 Task: Create a task  Implement a new cloud-based procurement management system for a company , assign it to team member softage.3@softage.net in the project ArrowTech and update the status of the task to  Off Track , set the priority of the task to Medium
Action: Mouse moved to (83, 253)
Screenshot: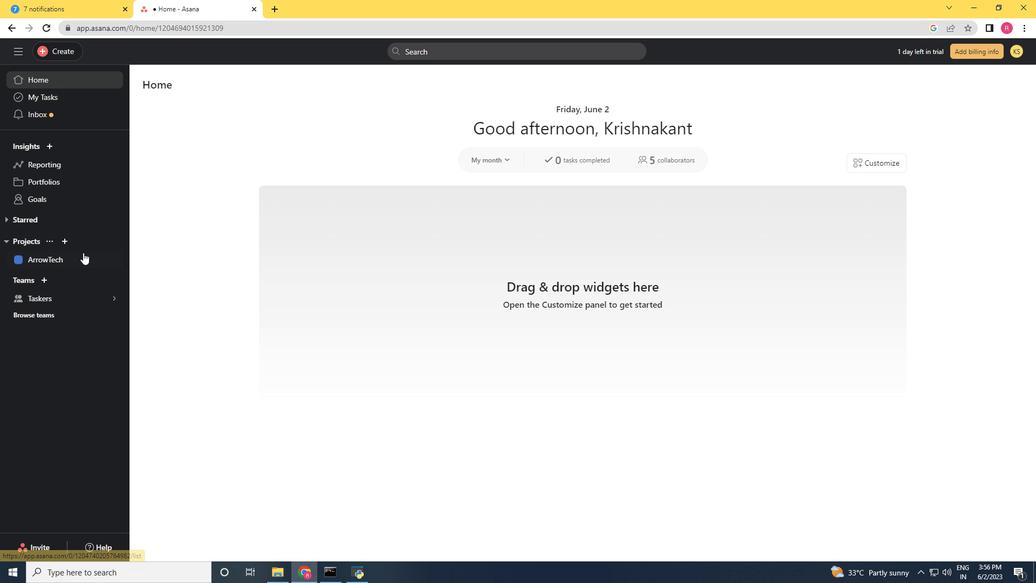 
Action: Mouse pressed left at (83, 253)
Screenshot: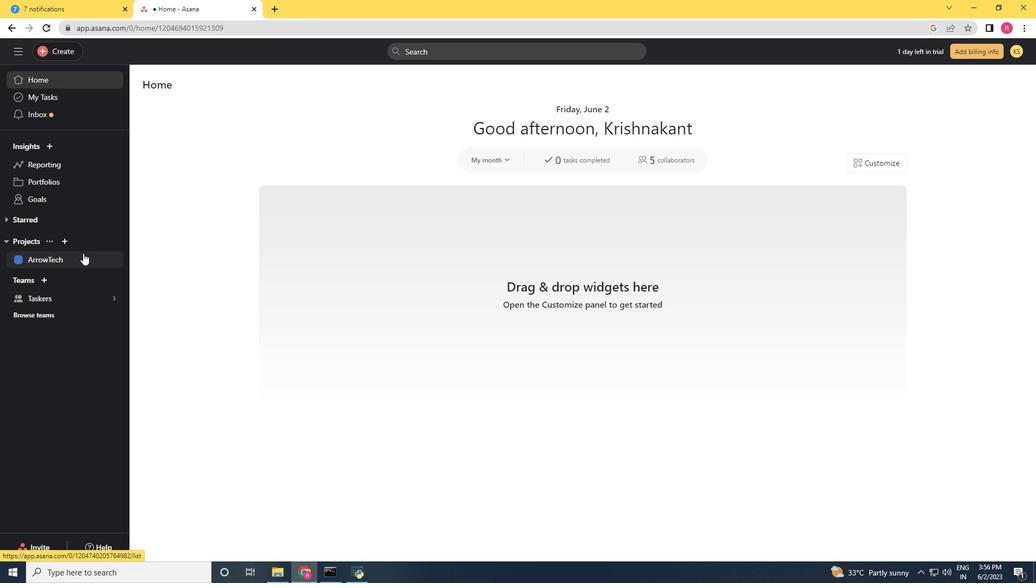 
Action: Mouse moved to (75, 41)
Screenshot: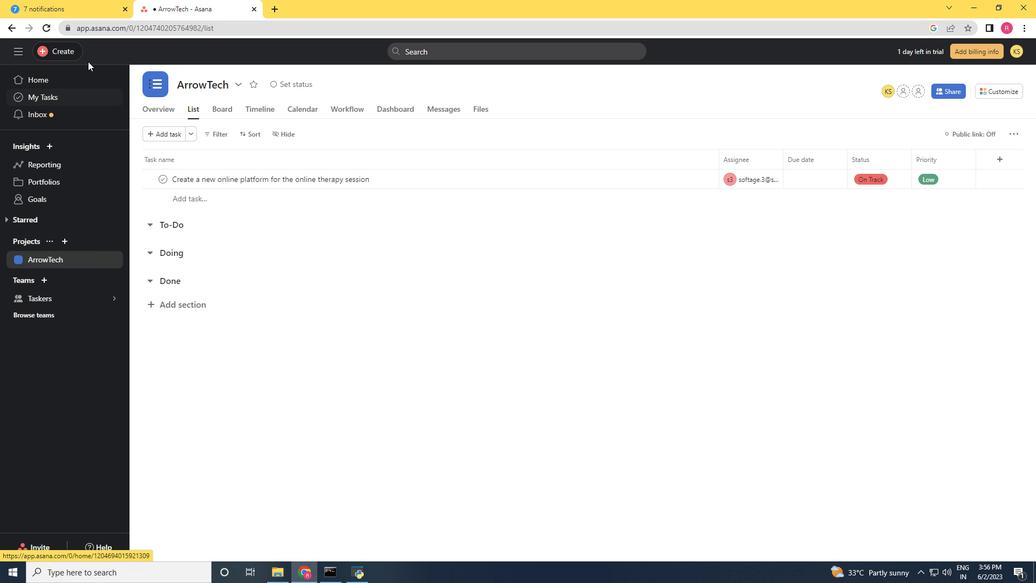 
Action: Mouse pressed left at (75, 41)
Screenshot: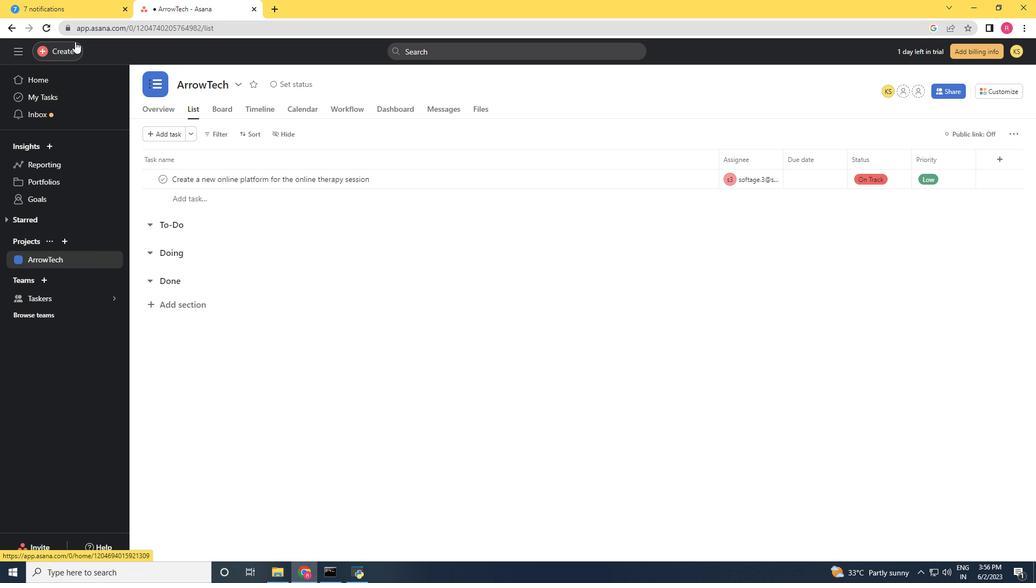 
Action: Mouse moved to (67, 53)
Screenshot: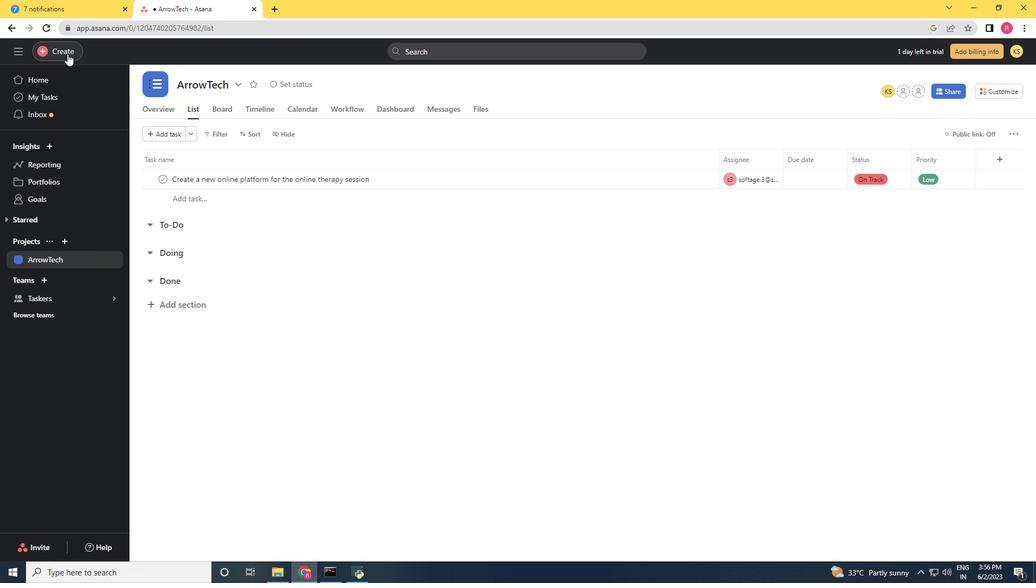 
Action: Mouse pressed left at (67, 53)
Screenshot: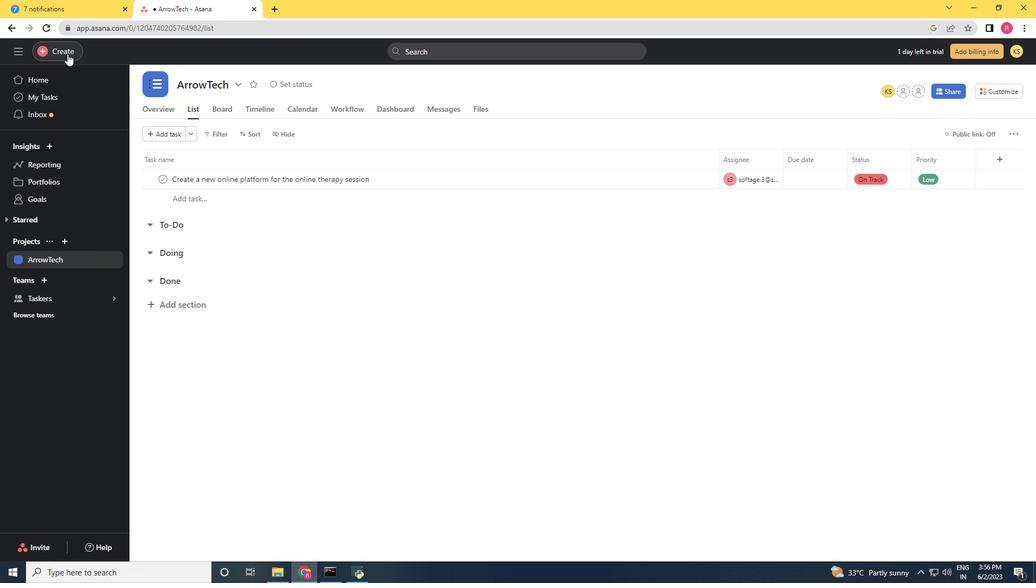 
Action: Mouse moved to (122, 58)
Screenshot: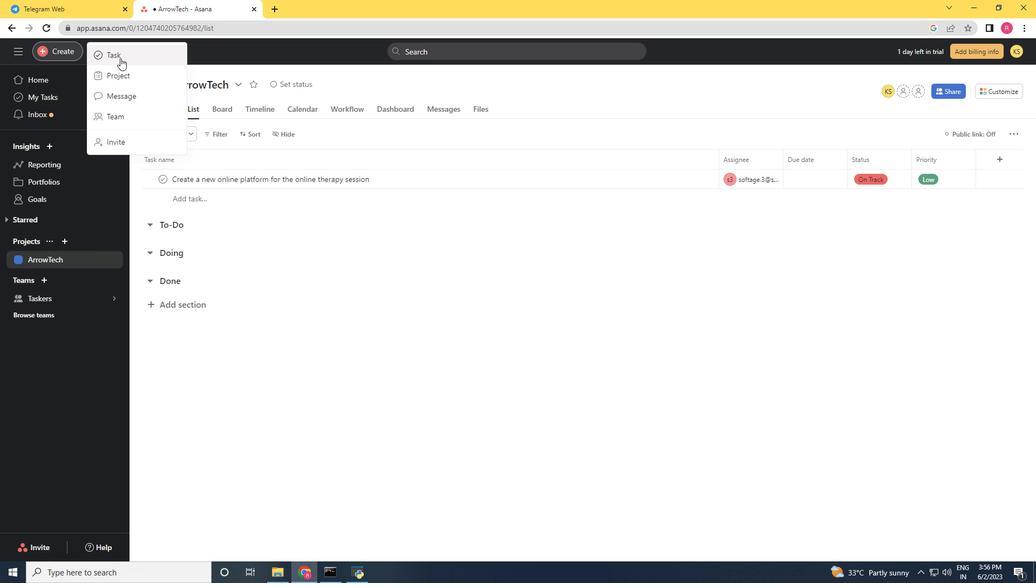 
Action: Mouse pressed left at (122, 58)
Screenshot: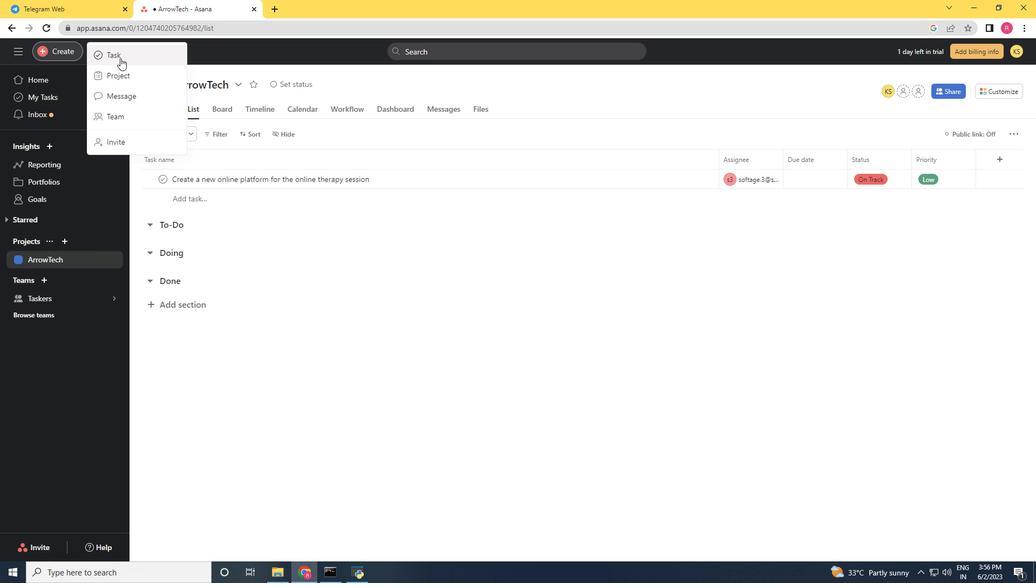 
Action: Mouse moved to (32, 79)
Screenshot: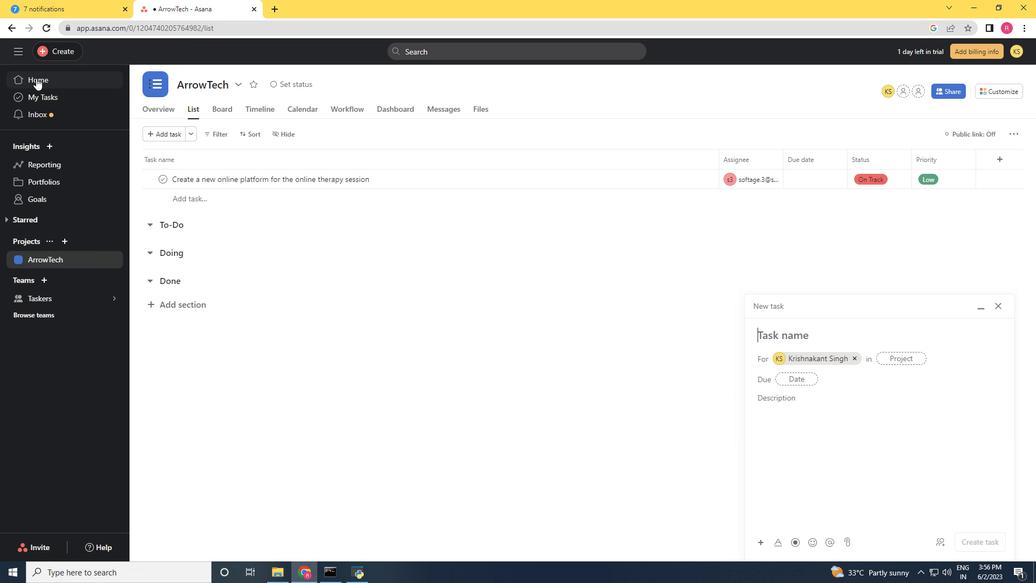 
Action: Key pressed <Key.shift>Implement<Key.space>a<Key.space>new<Key.space>cloud-based<Key.space>procurement<Key.space>managem==<Key.backspace><Key.backspace><Key.backspace><Key.backspace>ement<Key.space>at<Key.backspace><Key.backspace>st<Key.backspace>ystem<Key.space>for<Key.space>a<Key.space>company
Screenshot: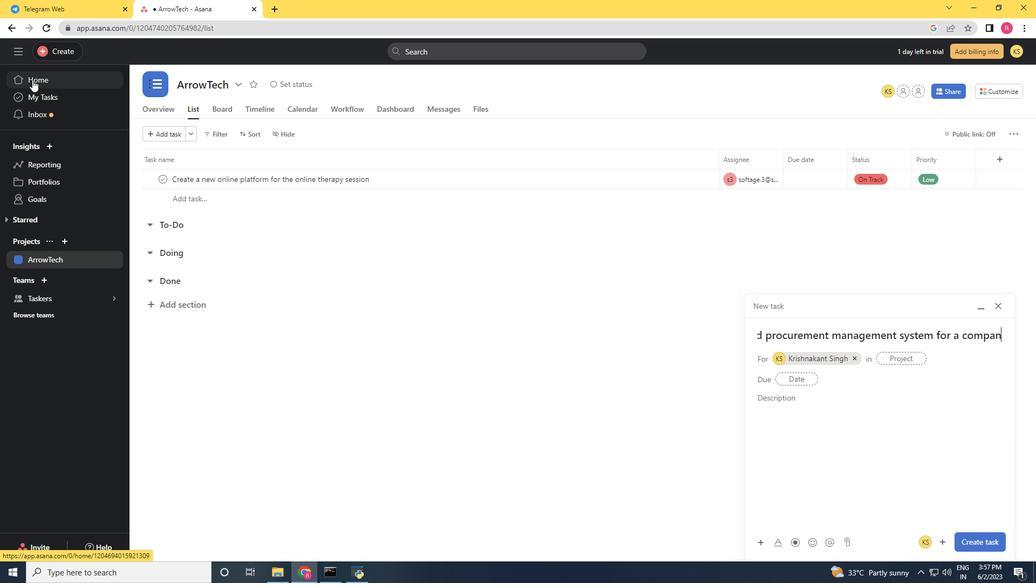 
Action: Mouse moved to (851, 361)
Screenshot: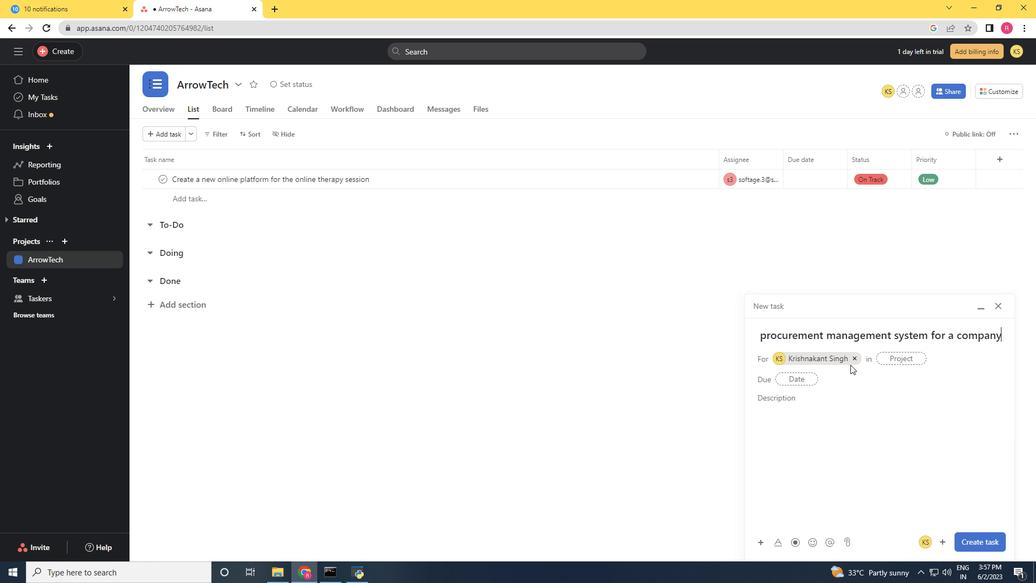 
Action: Mouse pressed left at (851, 361)
Screenshot: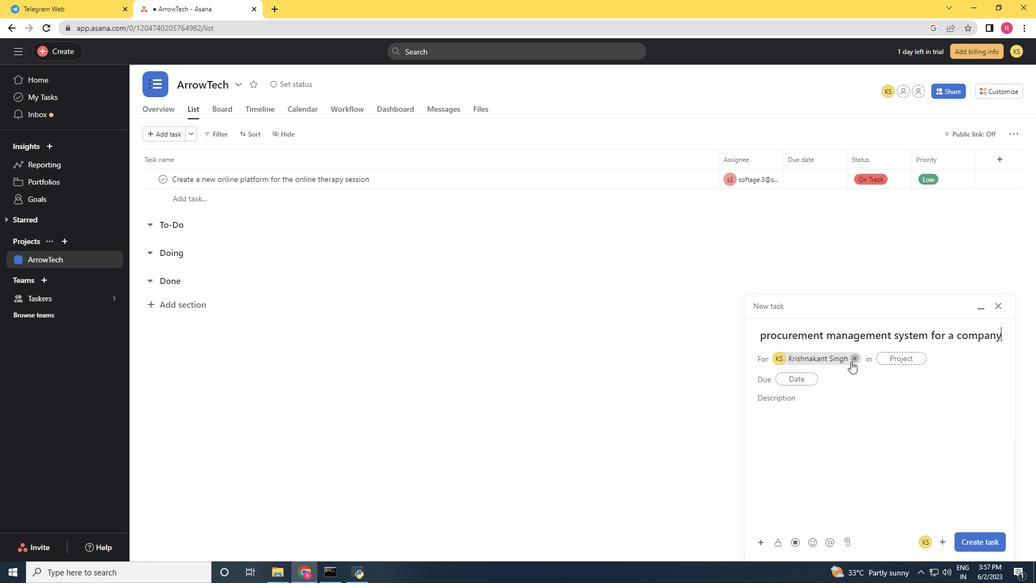 
Action: Mouse moved to (804, 360)
Screenshot: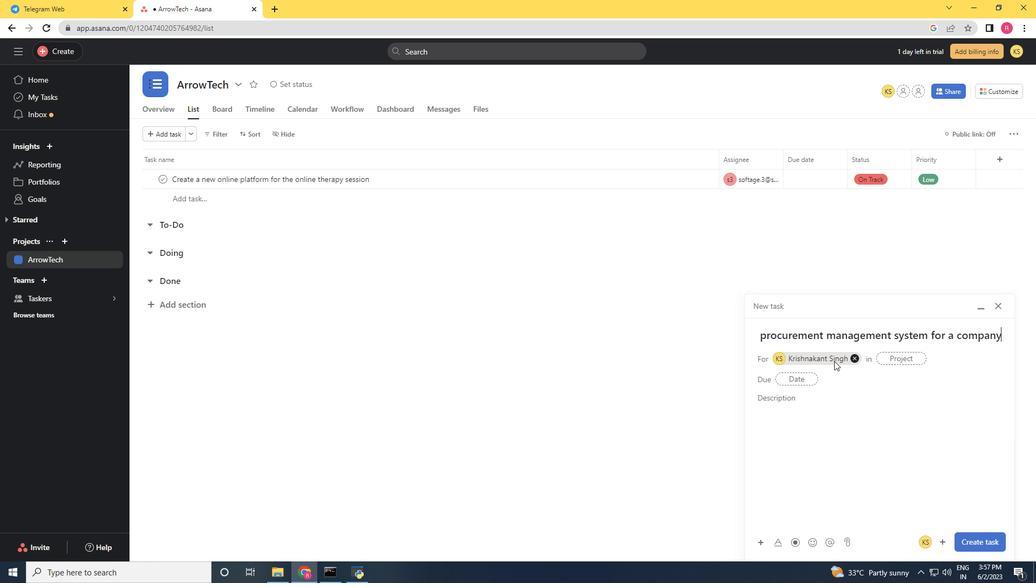 
Action: Mouse pressed left at (804, 360)
Screenshot: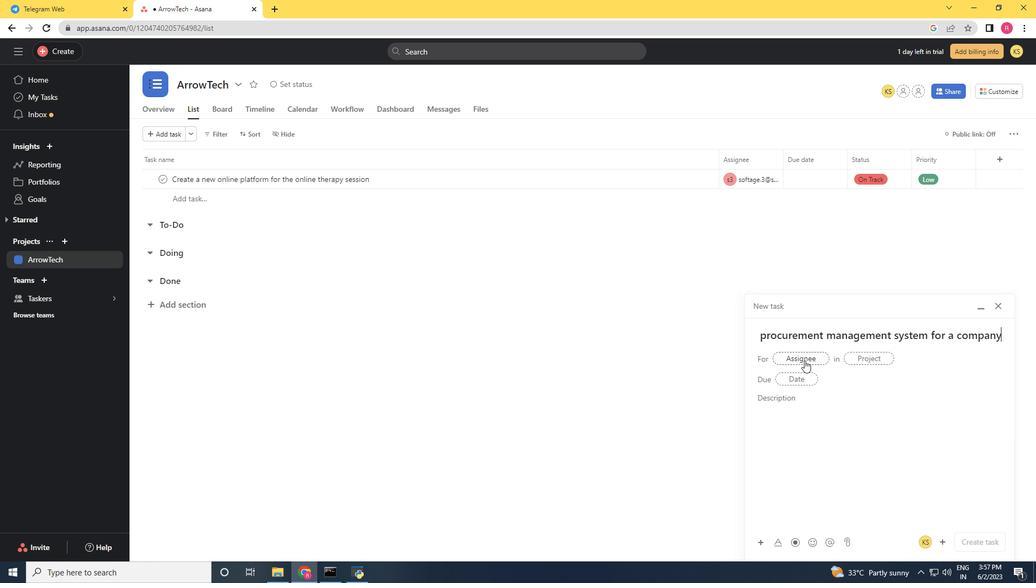 
Action: Mouse moved to (444, 325)
Screenshot: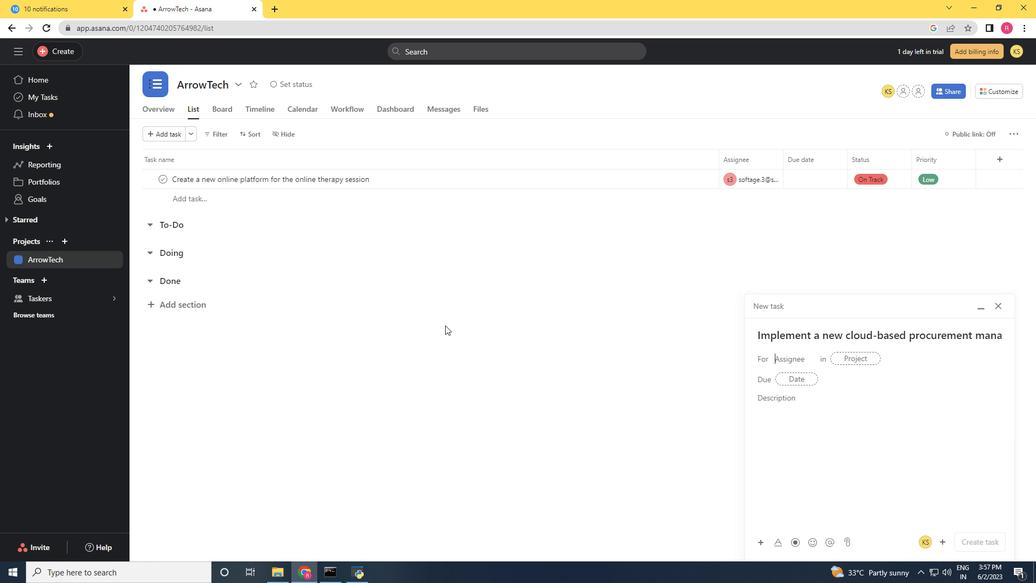 
Action: Key pressed softage.3<Key.shift>@softage.net
Screenshot: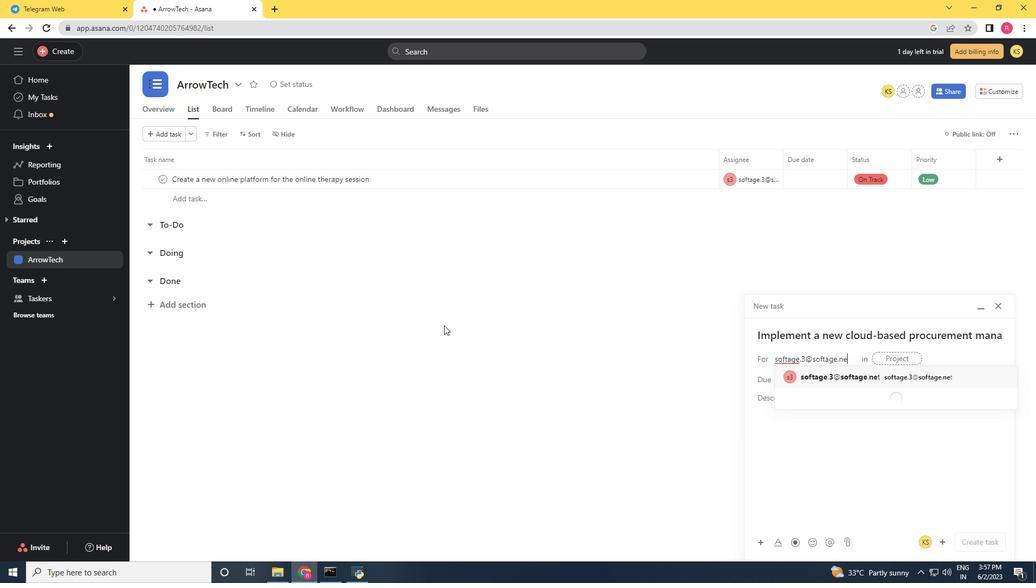 
Action: Mouse moved to (817, 384)
Screenshot: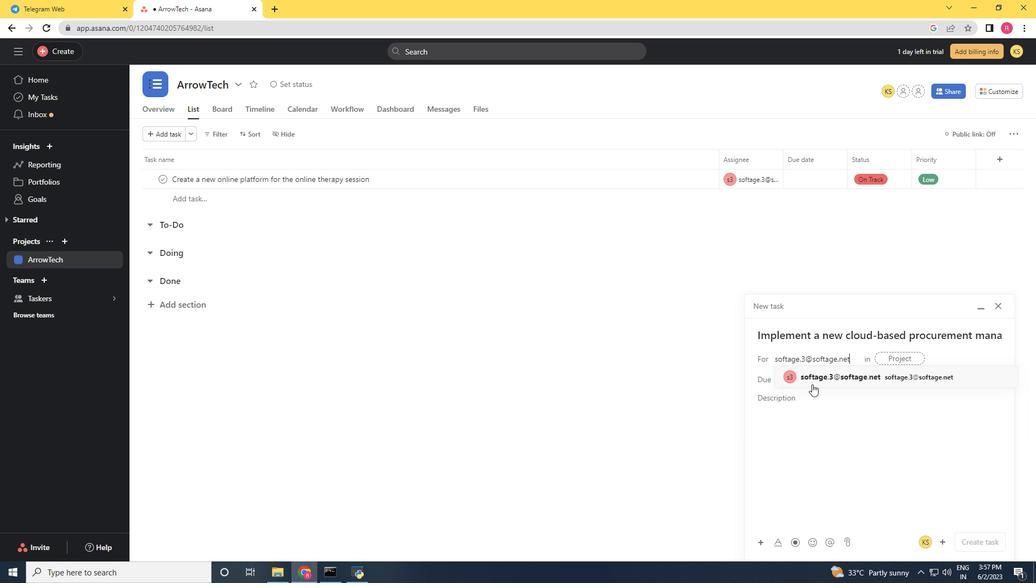 
Action: Mouse pressed left at (817, 384)
Screenshot: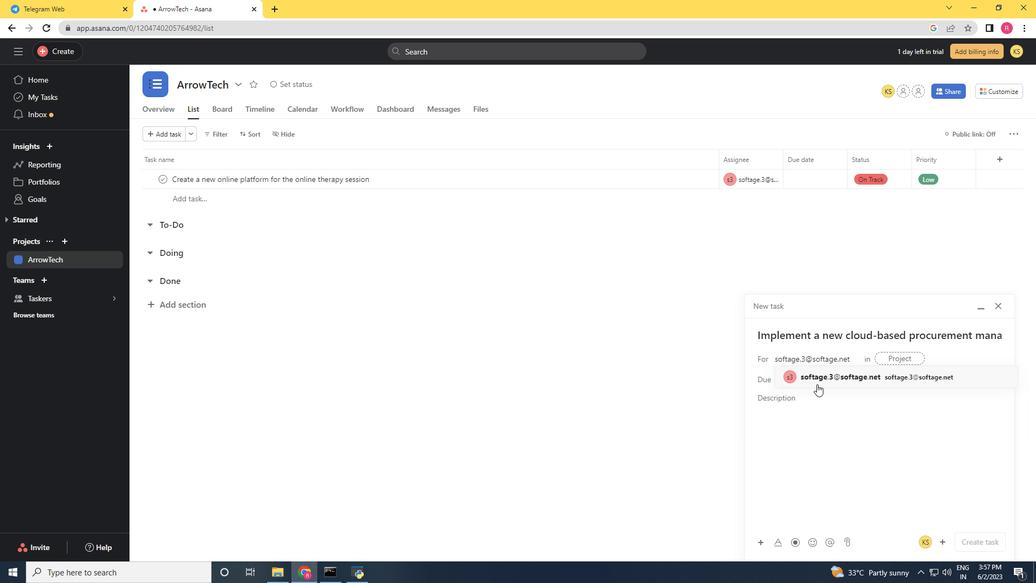 
Action: Mouse moved to (686, 396)
Screenshot: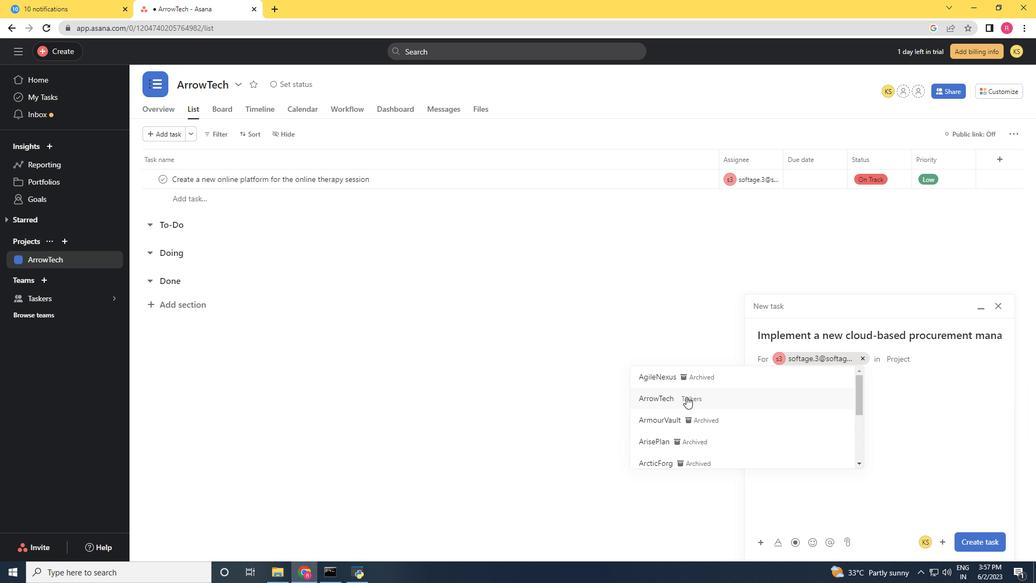 
Action: Mouse pressed left at (686, 396)
Screenshot: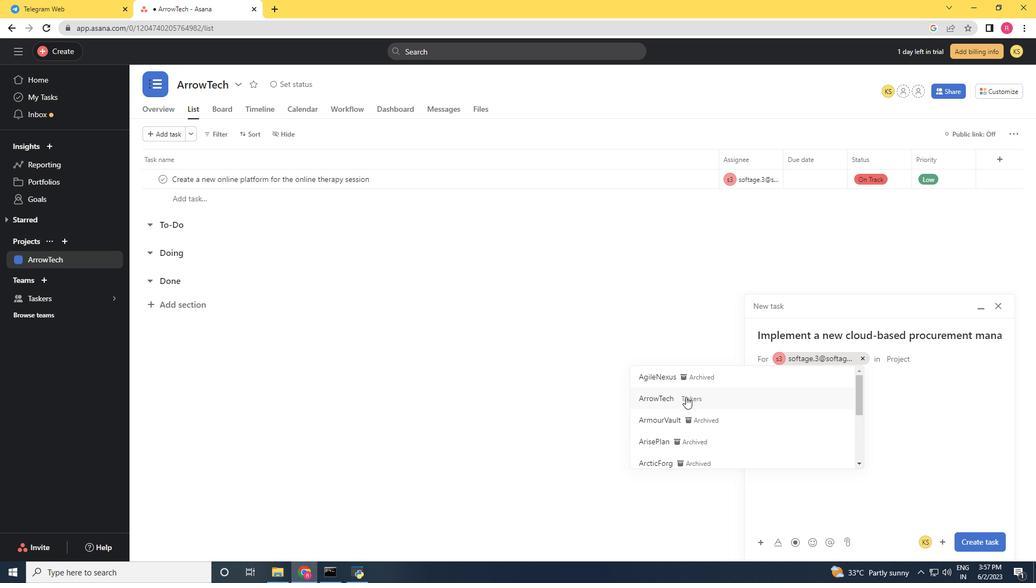 
Action: Mouse moved to (809, 408)
Screenshot: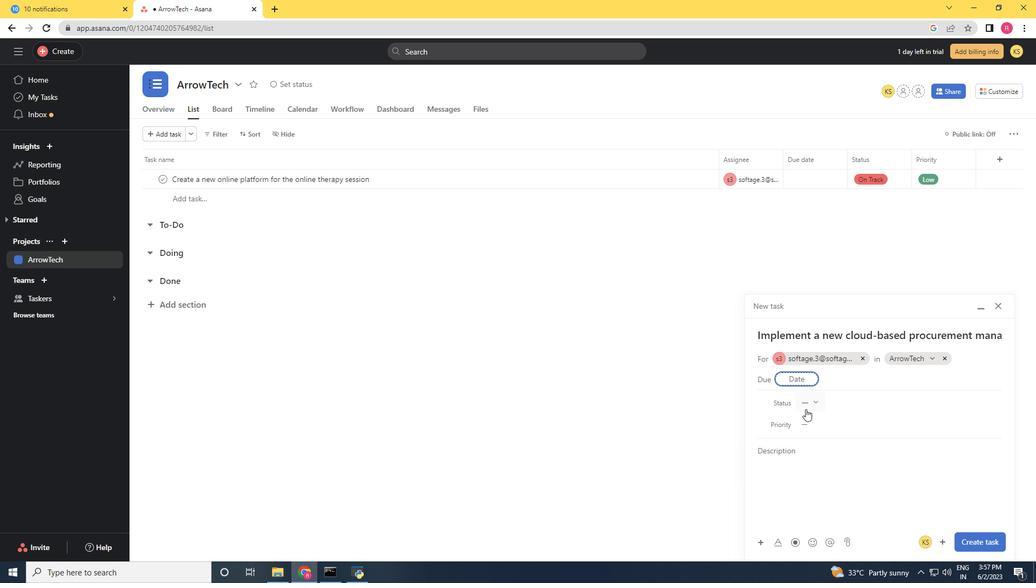 
Action: Mouse pressed left at (809, 408)
Screenshot: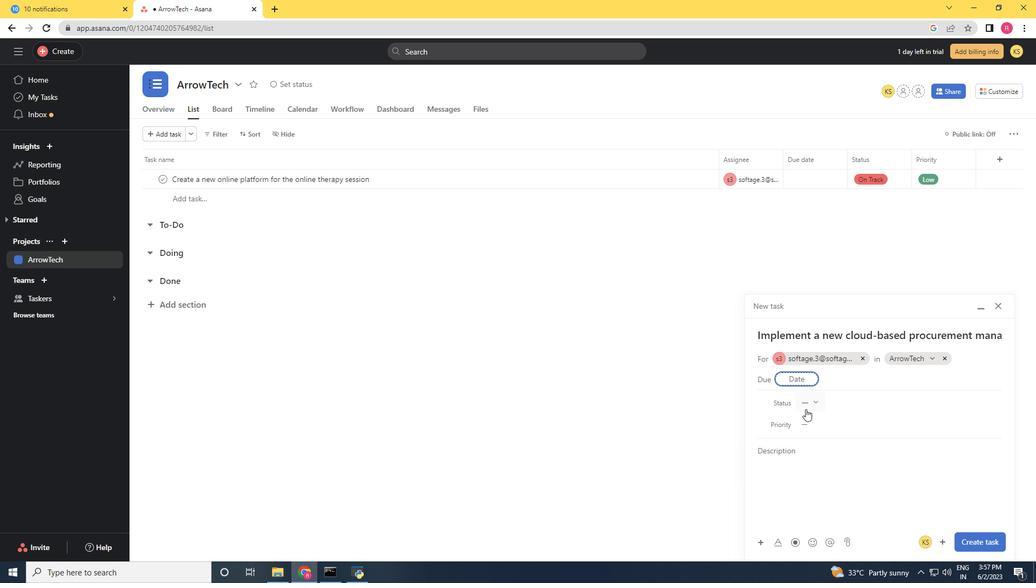 
Action: Mouse moved to (820, 434)
Screenshot: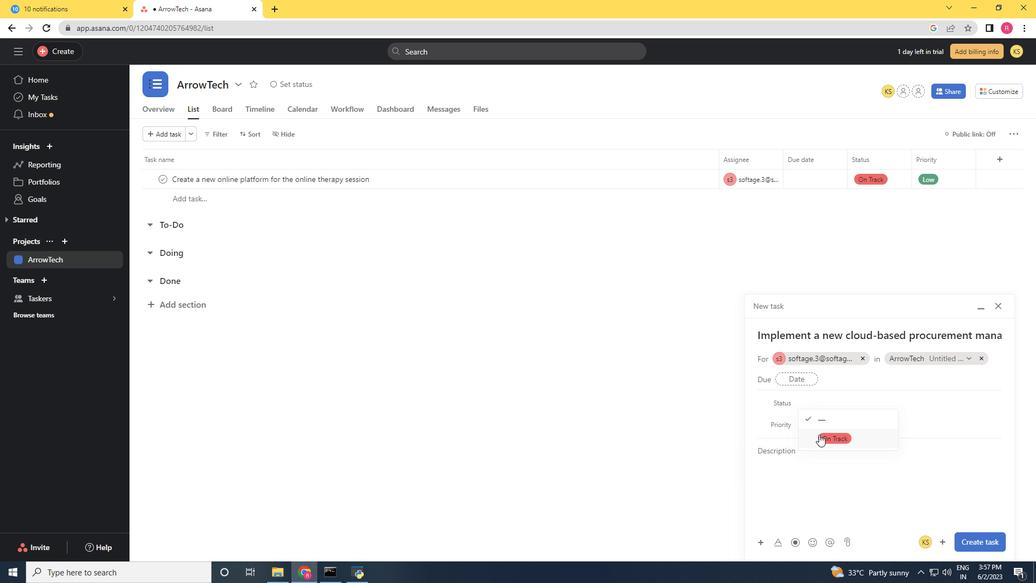 
Action: Mouse pressed left at (820, 434)
Screenshot: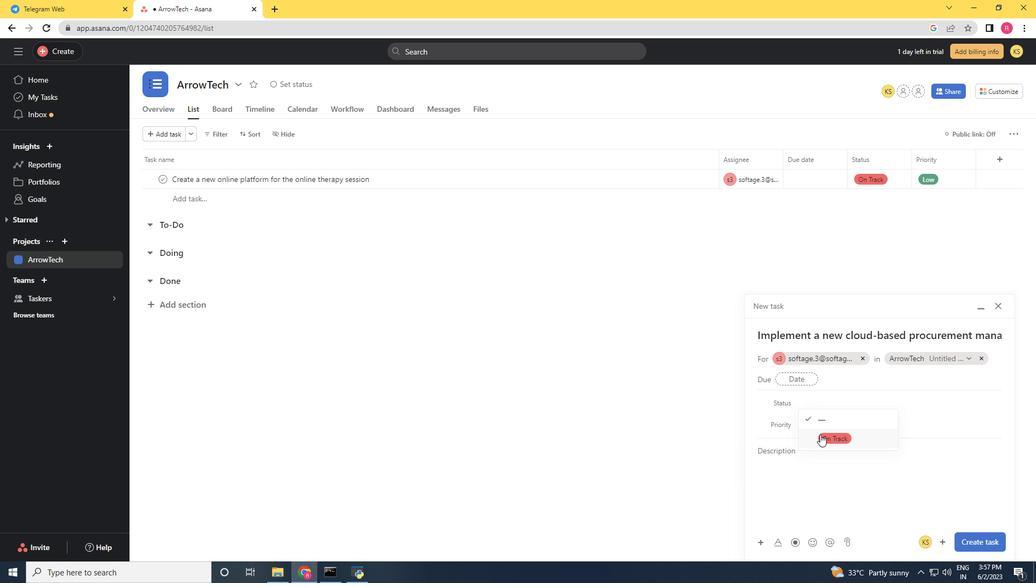 
Action: Mouse moved to (819, 420)
Screenshot: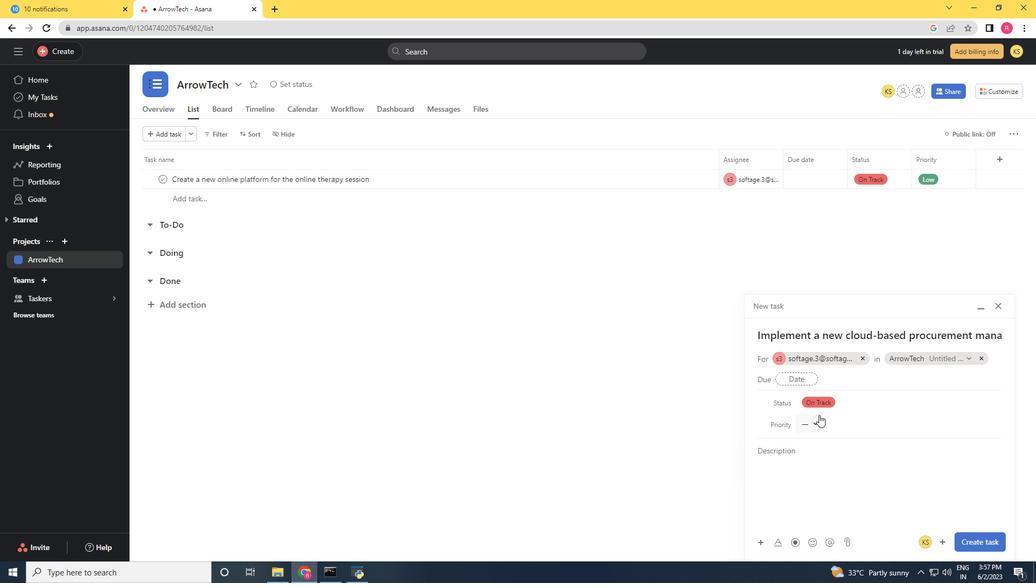 
Action: Mouse pressed left at (819, 420)
Screenshot: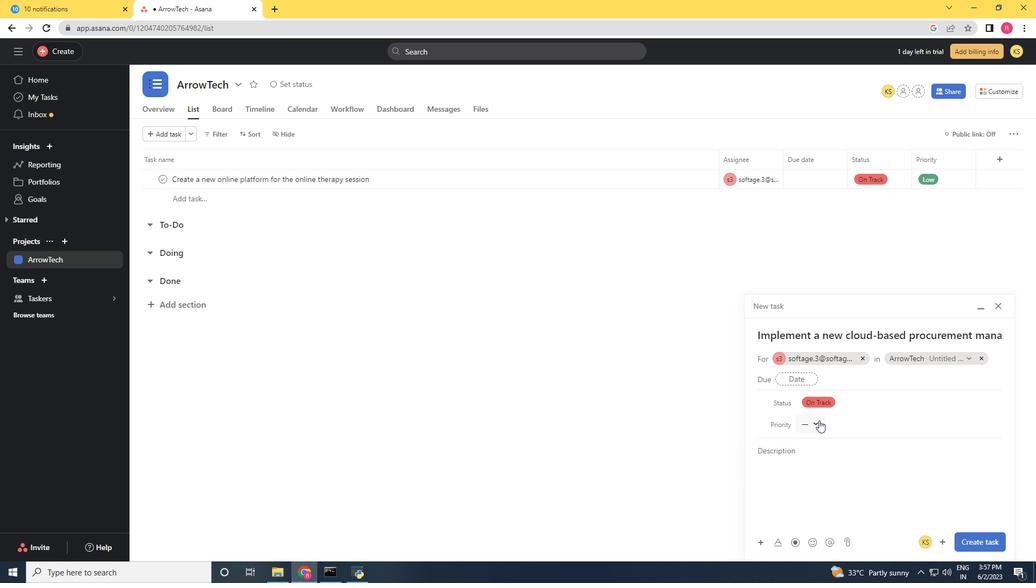 
Action: Mouse moved to (827, 478)
Screenshot: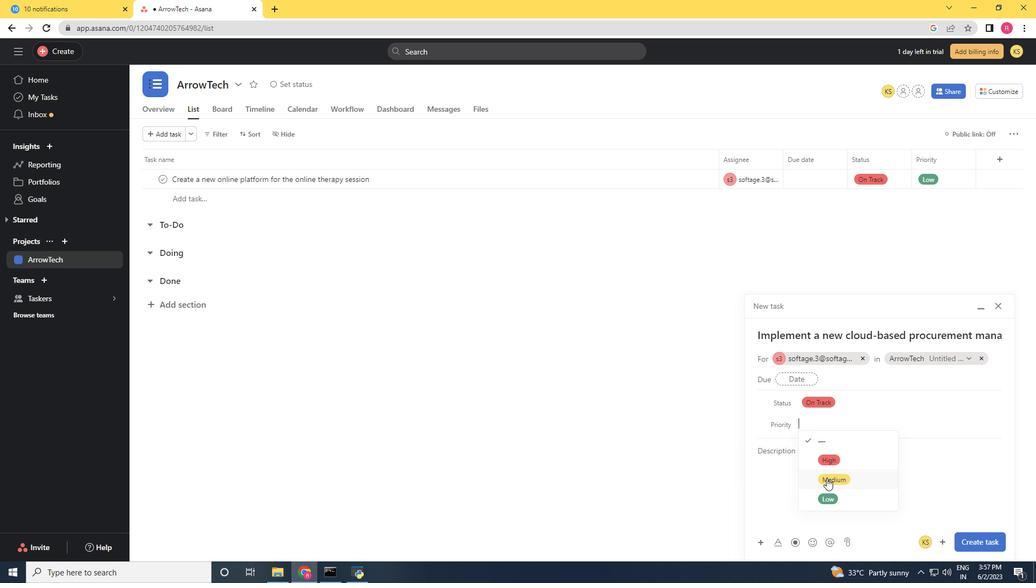 
Action: Mouse pressed left at (827, 478)
Screenshot: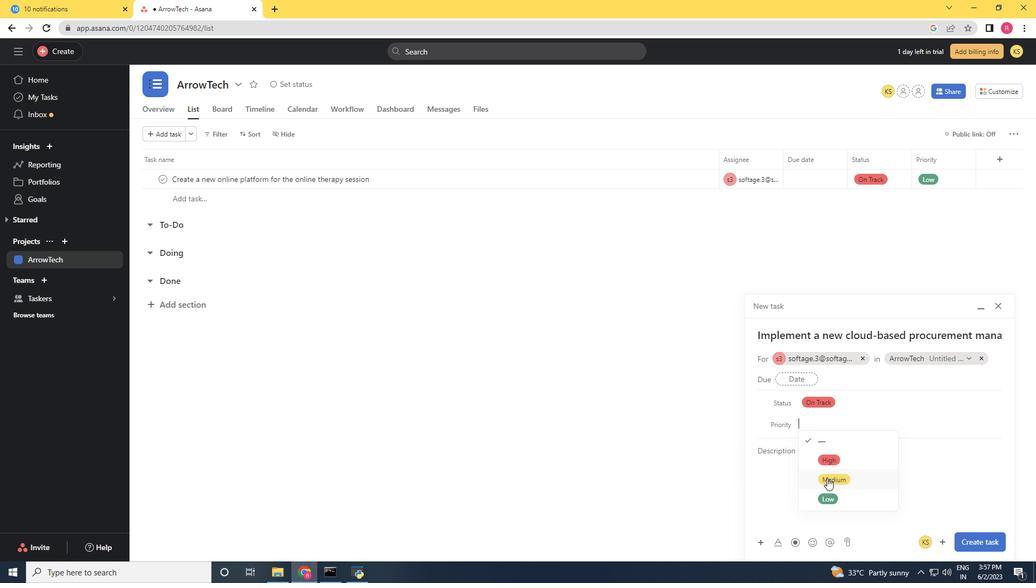 
Action: Mouse moved to (971, 544)
Screenshot: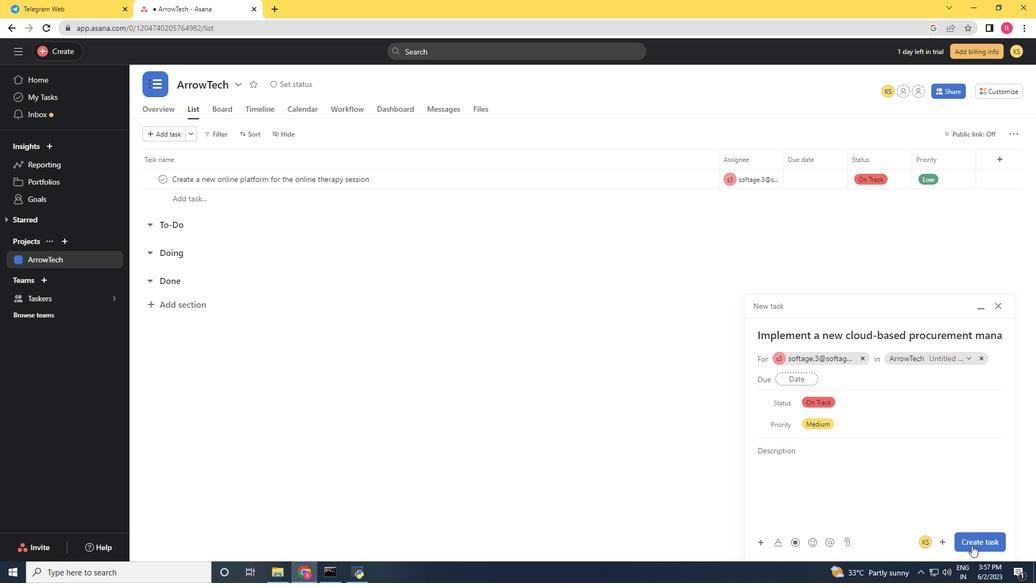 
Action: Mouse pressed left at (971, 544)
Screenshot: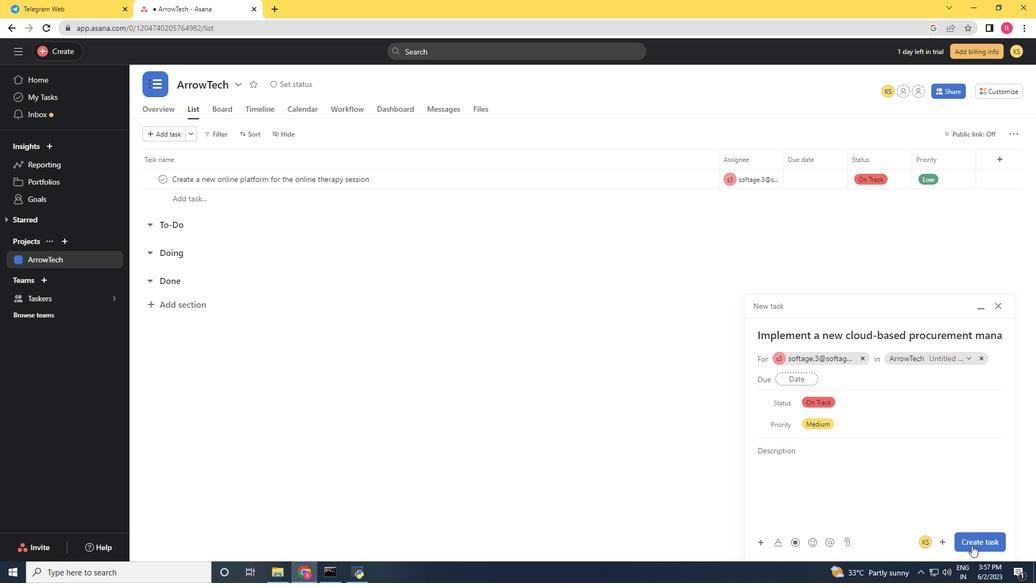 
Action: Mouse moved to (903, 181)
Screenshot: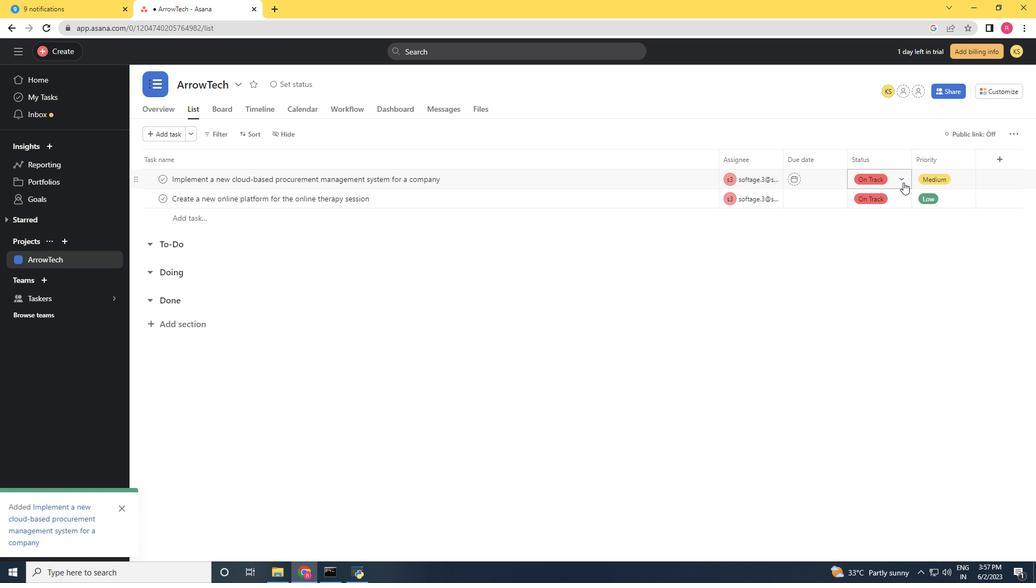 
Action: Mouse pressed left at (903, 181)
Screenshot: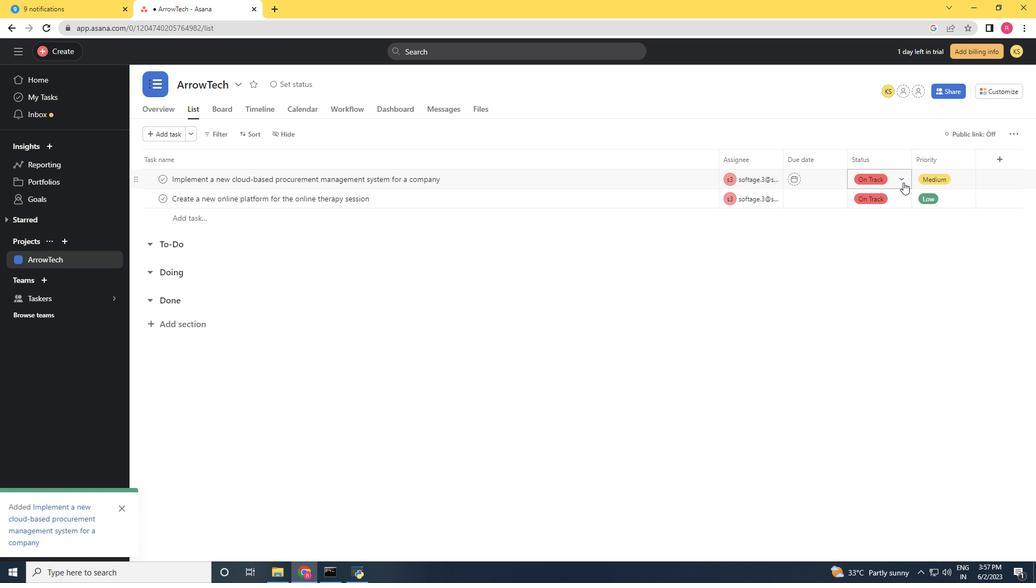 
Action: Mouse moved to (894, 238)
Screenshot: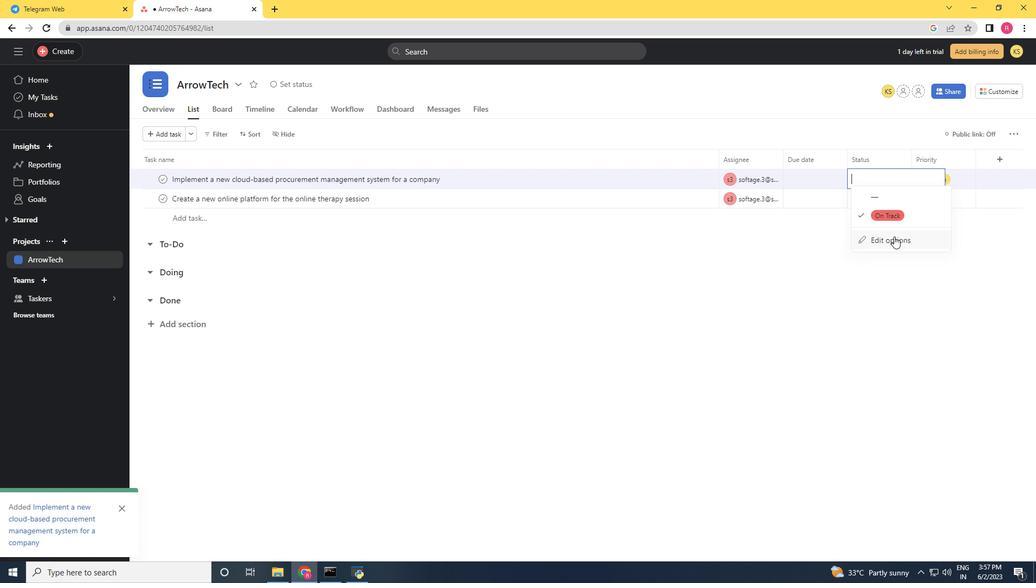 
Action: Mouse pressed left at (894, 238)
Screenshot: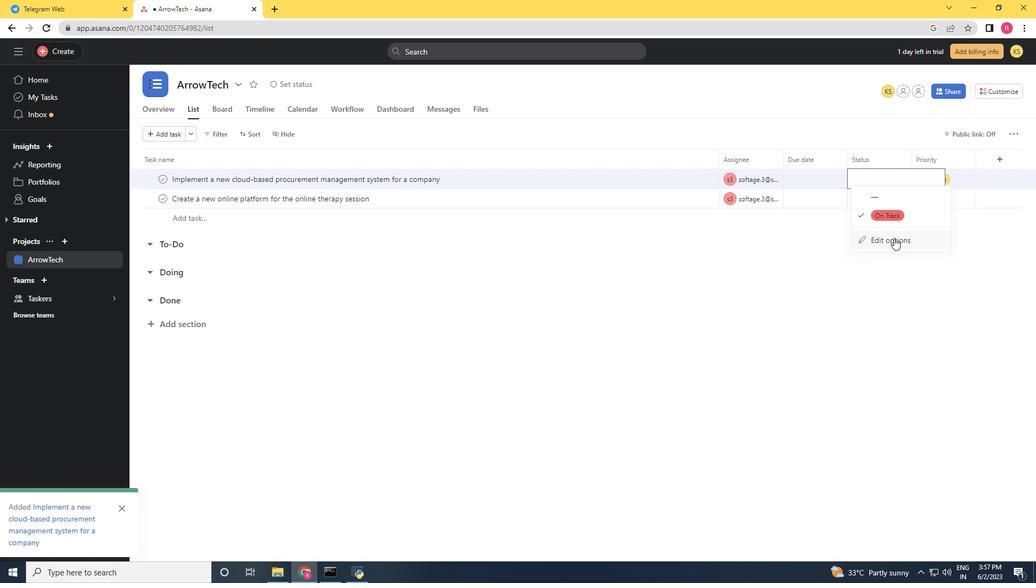 
Action: Mouse moved to (408, 227)
Screenshot: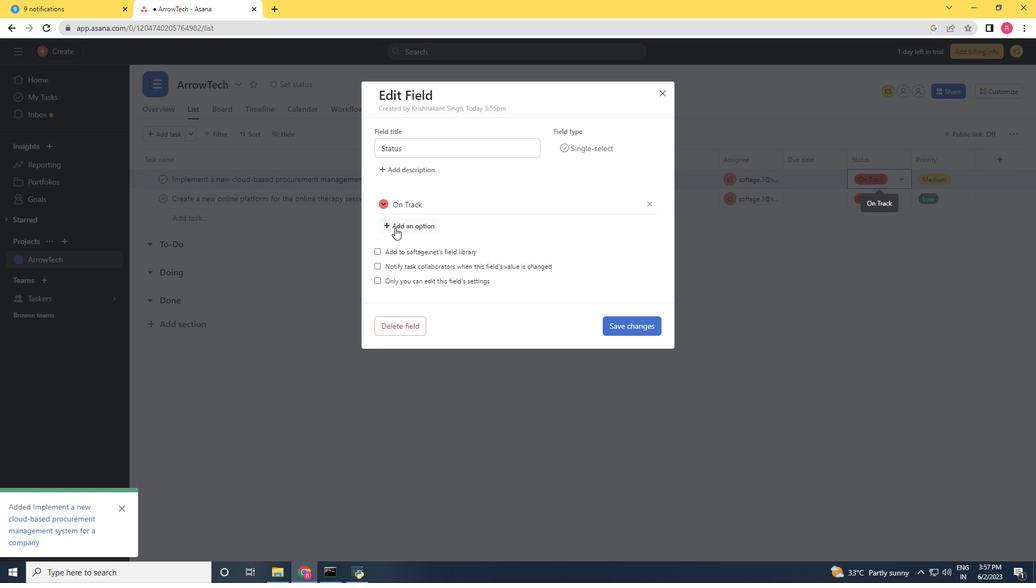 
Action: Mouse pressed left at (408, 227)
Screenshot: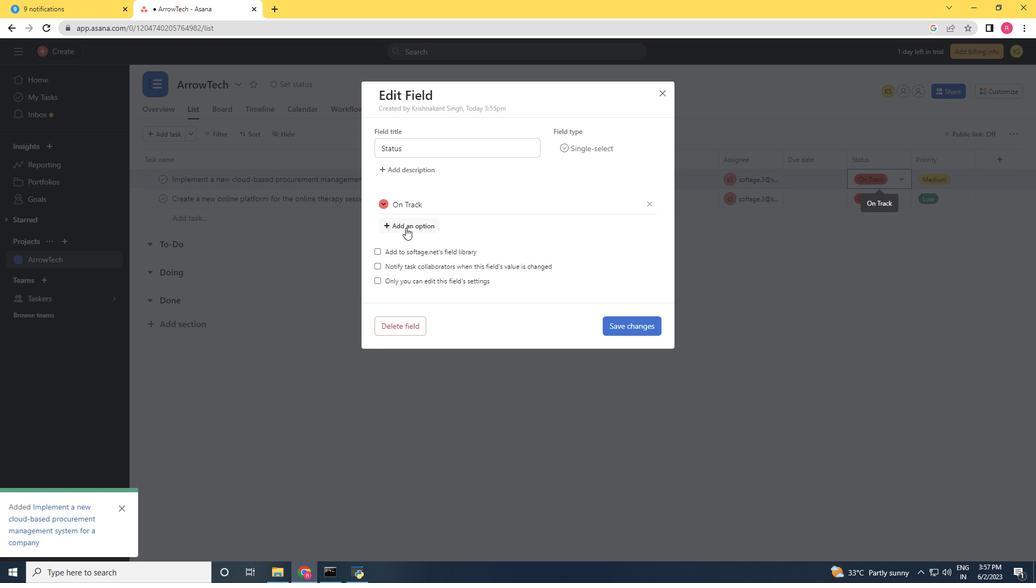 
Action: Mouse moved to (408, 227)
Screenshot: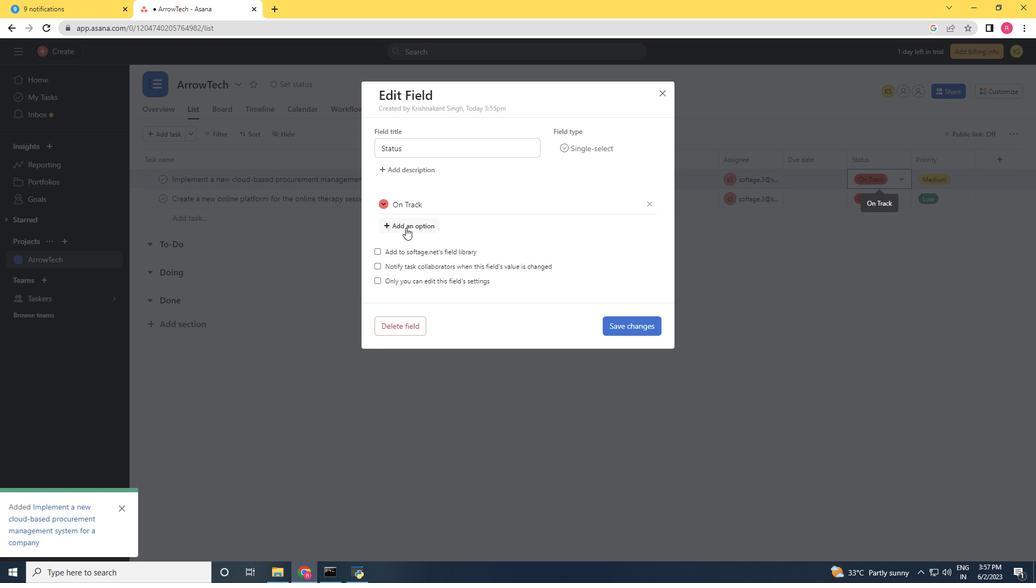 
Action: Key pressed <Key.shift>Off<Key.space><Key.shift>Track
Screenshot: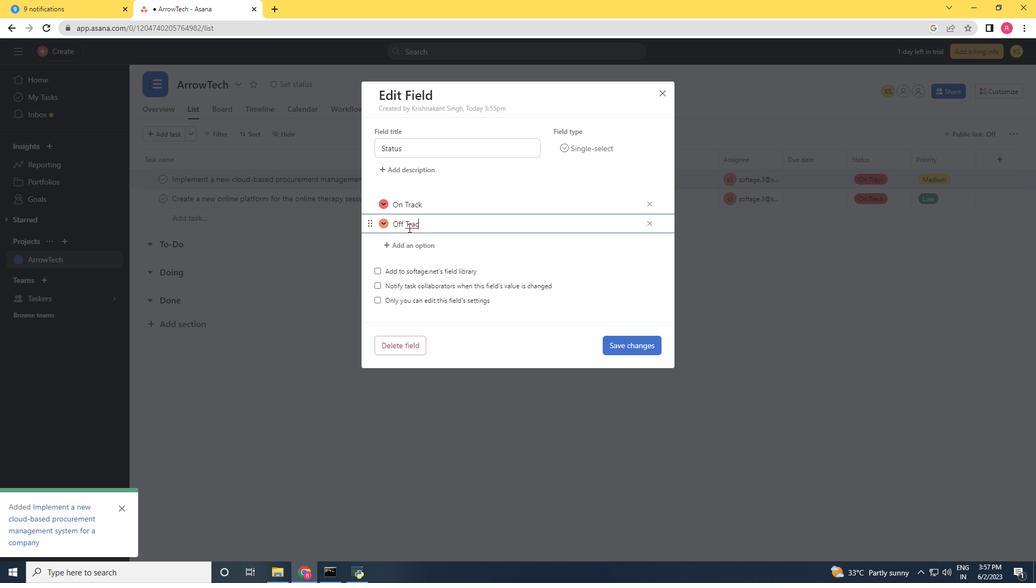 
Action: Mouse moved to (620, 344)
Screenshot: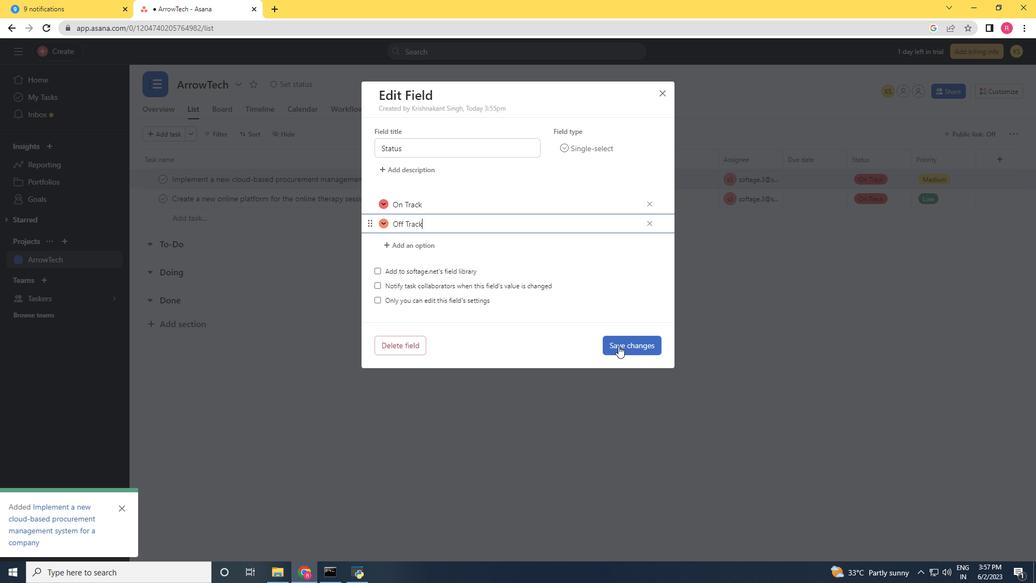 
Action: Mouse pressed left at (620, 344)
Screenshot: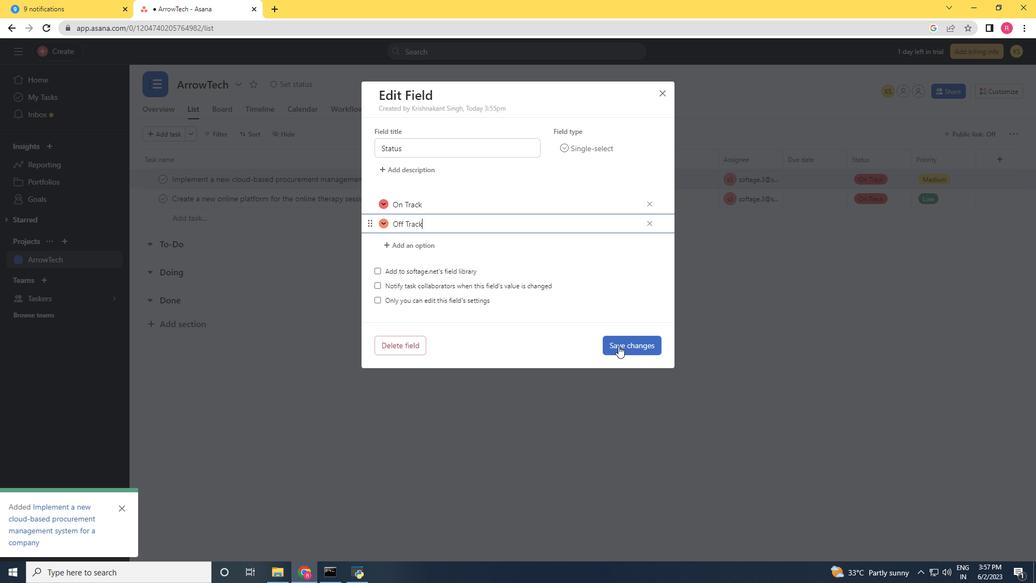 
Action: Mouse moved to (898, 173)
Screenshot: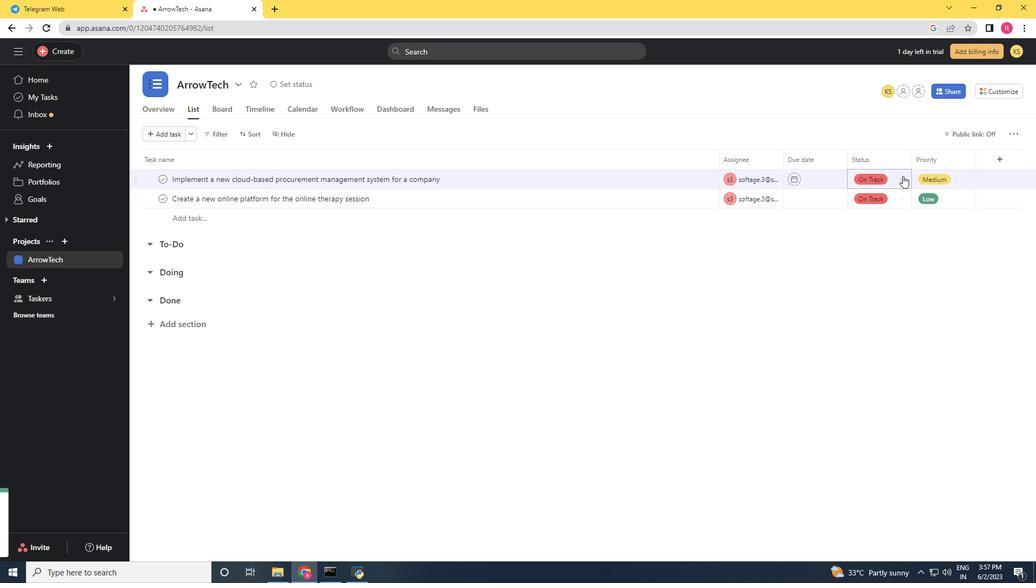 
Action: Mouse pressed left at (898, 173)
Screenshot: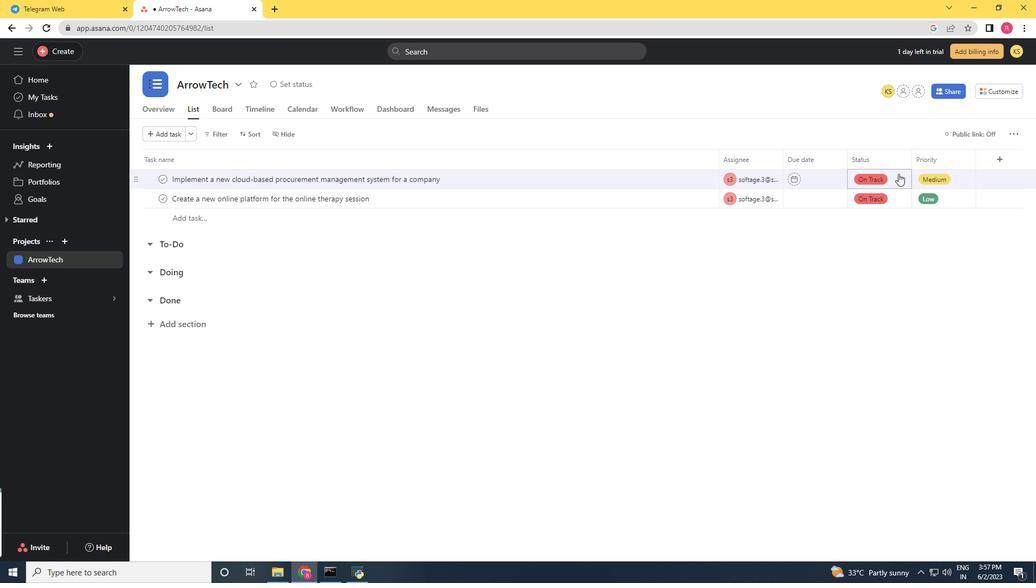 
Action: Mouse moved to (888, 232)
Screenshot: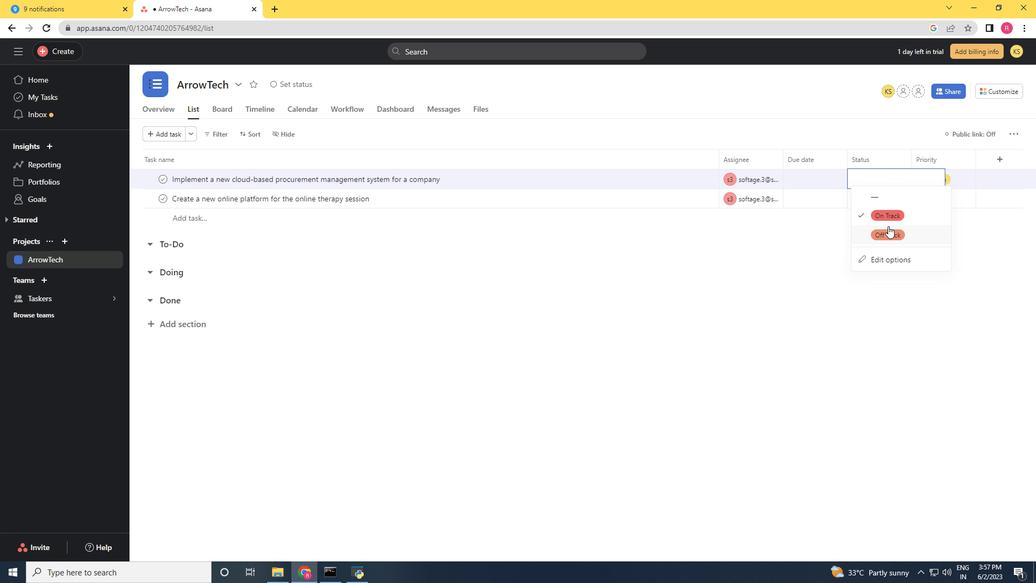 
Action: Mouse pressed left at (888, 232)
Screenshot: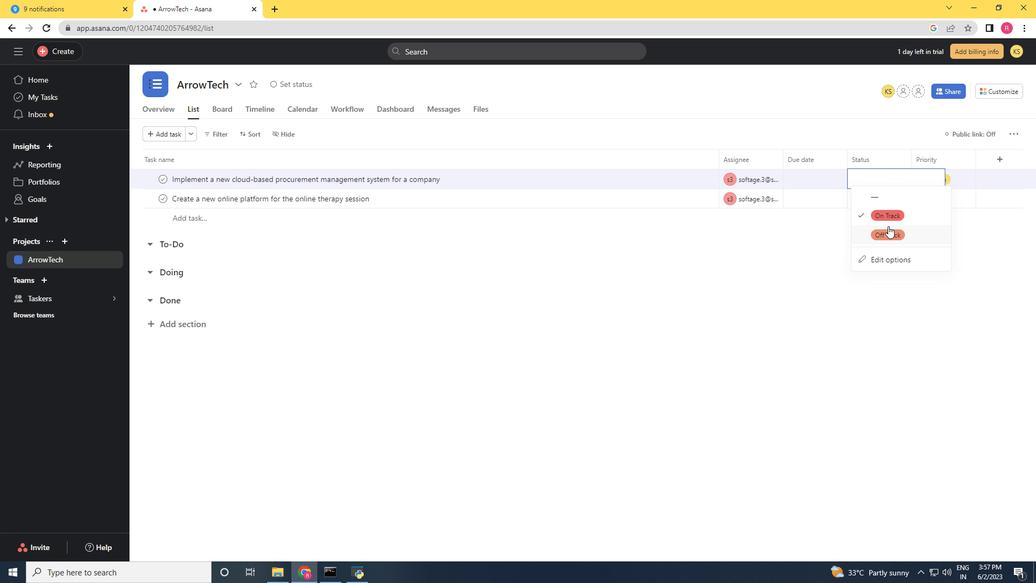 
Action: Mouse moved to (712, 320)
Screenshot: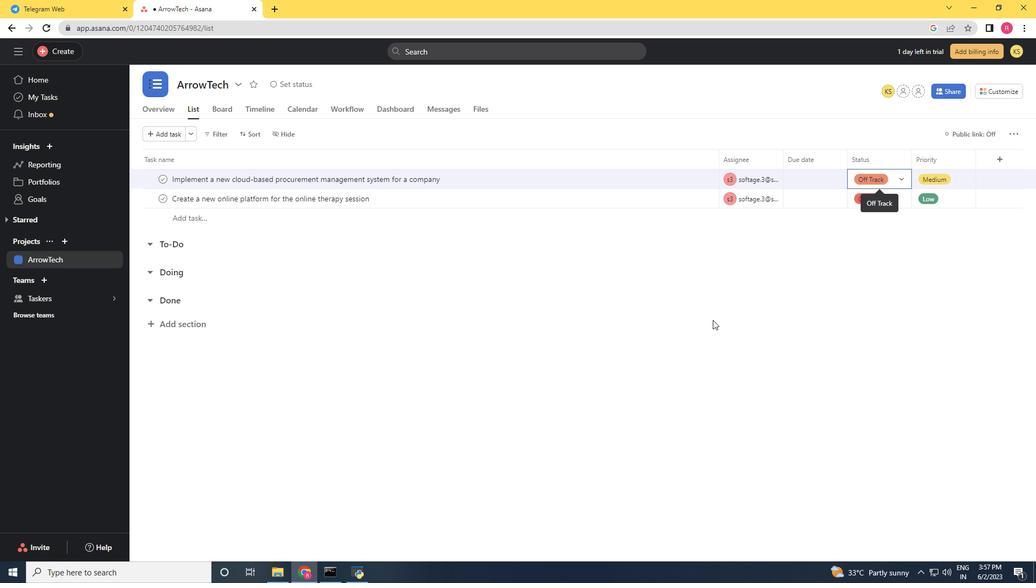
